 Task: In the  document Climateactionmeet.epub Insert the command  'Viewing'Email the file to   'softage.7@softage.net', with message attached Attention Needed: Please prioritize going through the email I've sent. and file type: HTML
Action: Mouse moved to (253, 354)
Screenshot: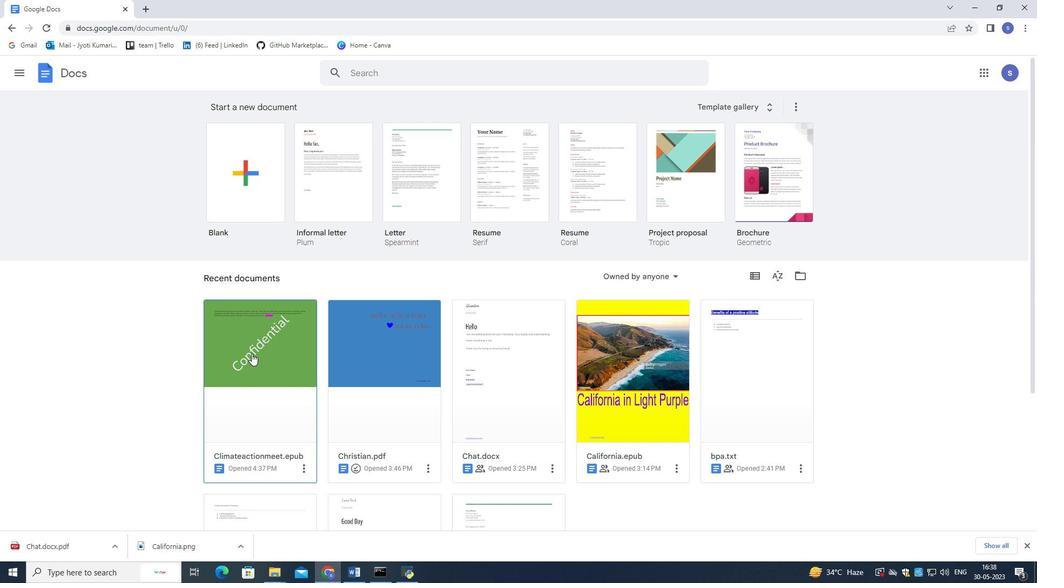 
Action: Mouse pressed left at (253, 354)
Screenshot: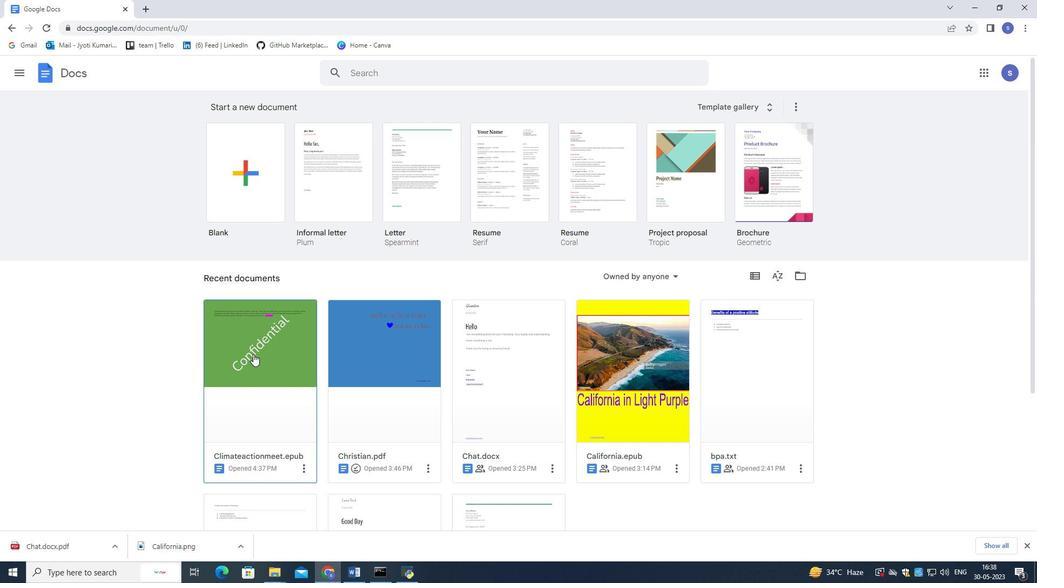 
Action: Mouse moved to (87, 81)
Screenshot: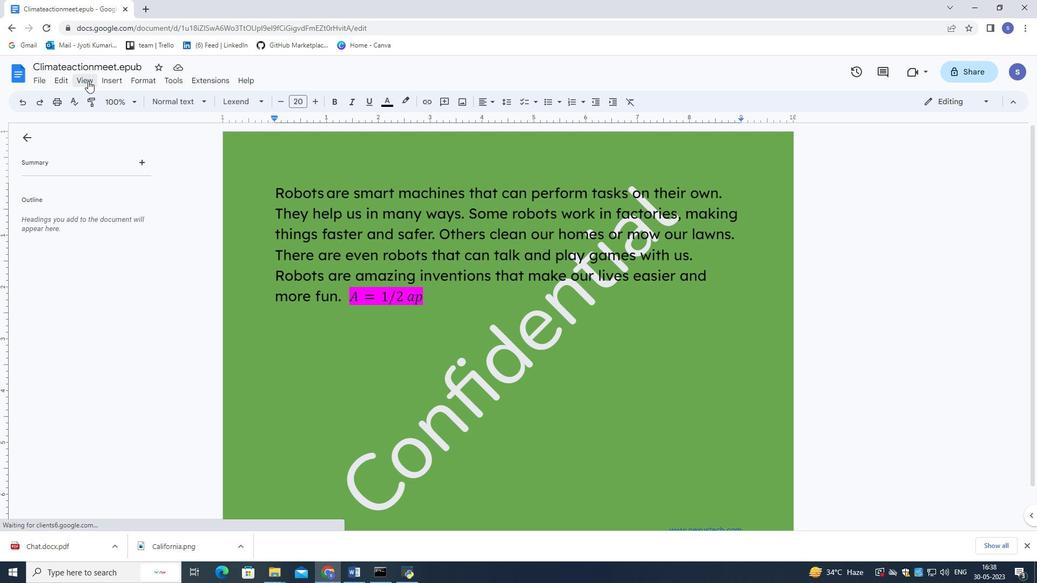 
Action: Mouse pressed left at (87, 81)
Screenshot: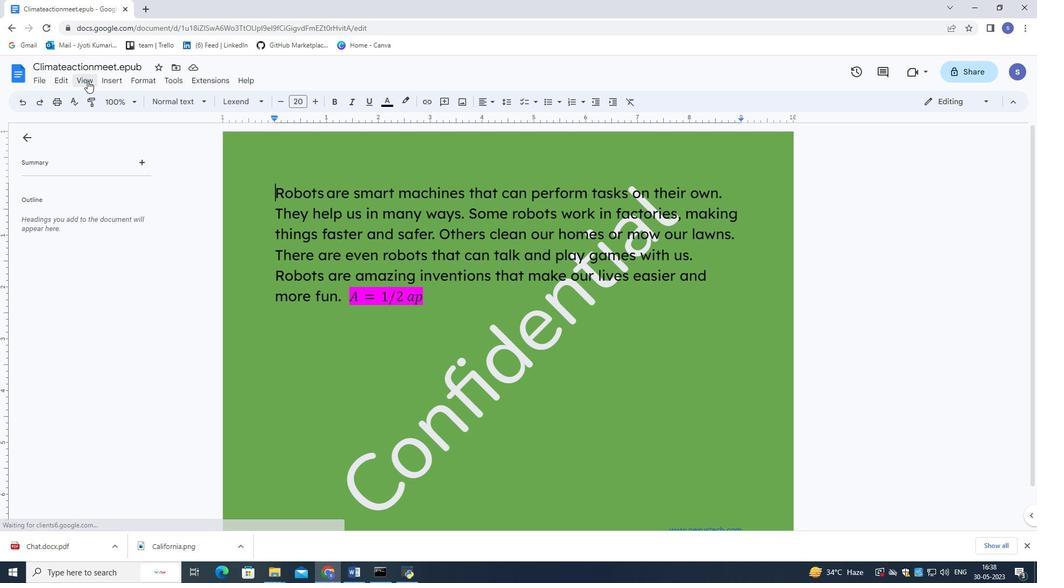 
Action: Mouse moved to (253, 179)
Screenshot: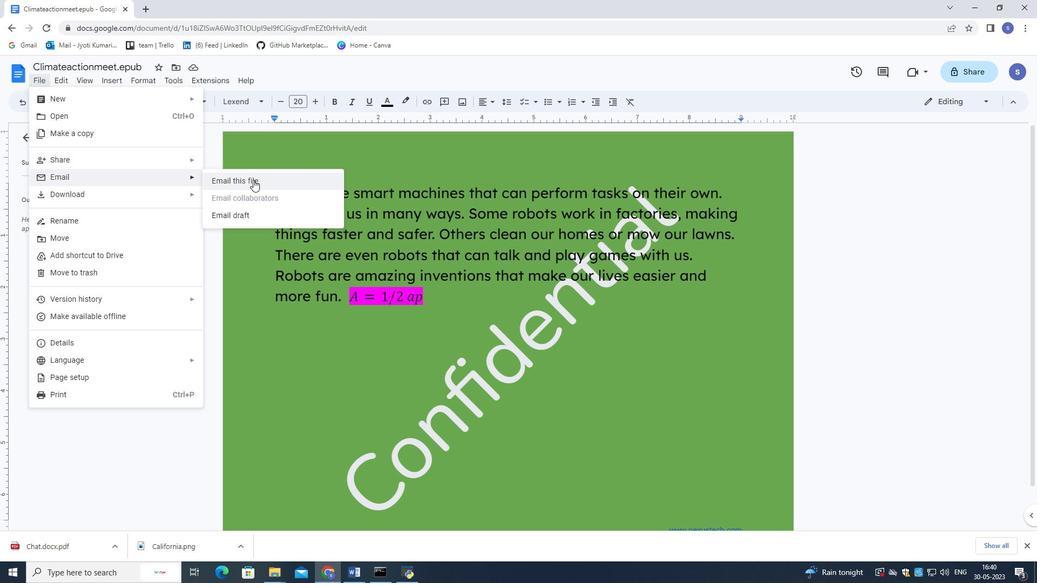 
Action: Mouse pressed left at (253, 179)
Screenshot: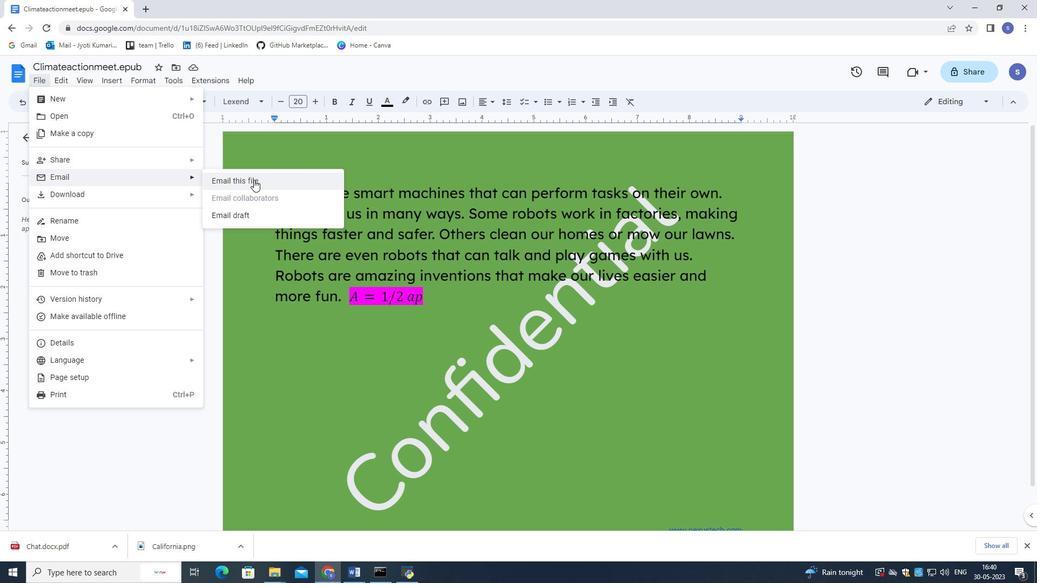 
Action: Mouse moved to (440, 230)
Screenshot: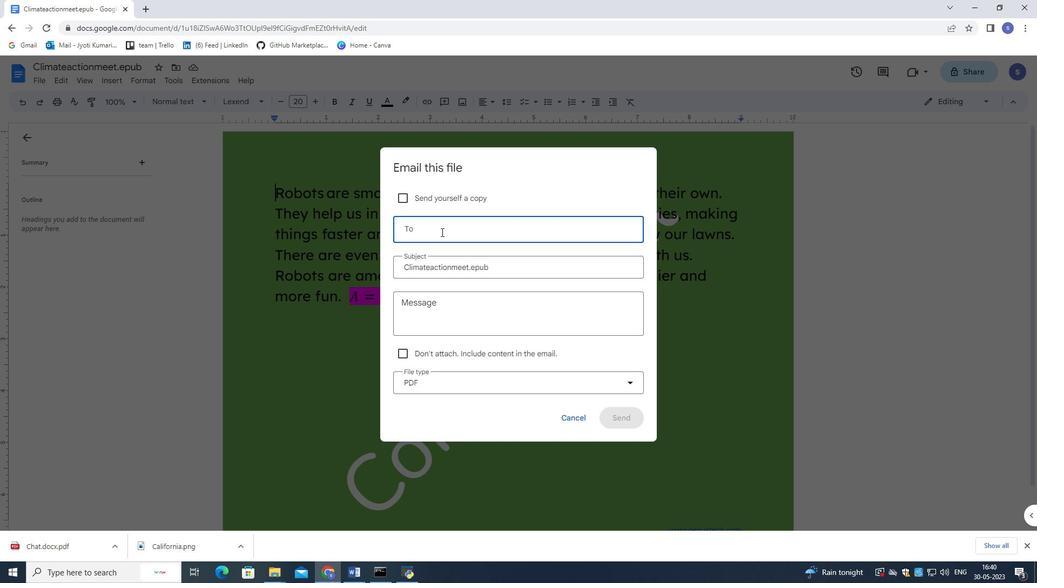 
Action: Key pressed softage.7<Key.shift>@softage.net
Screenshot: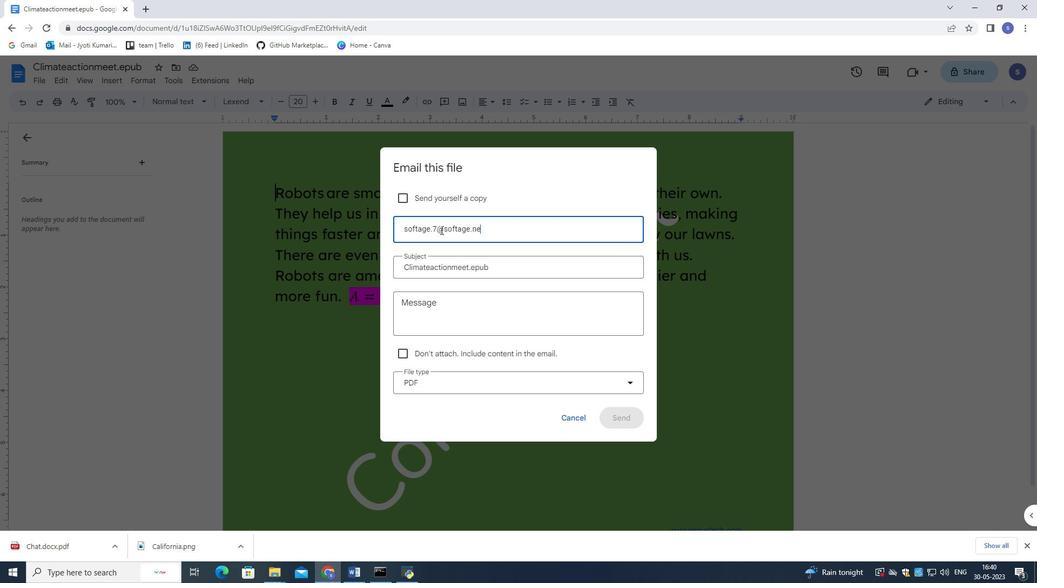 
Action: Mouse moved to (455, 267)
Screenshot: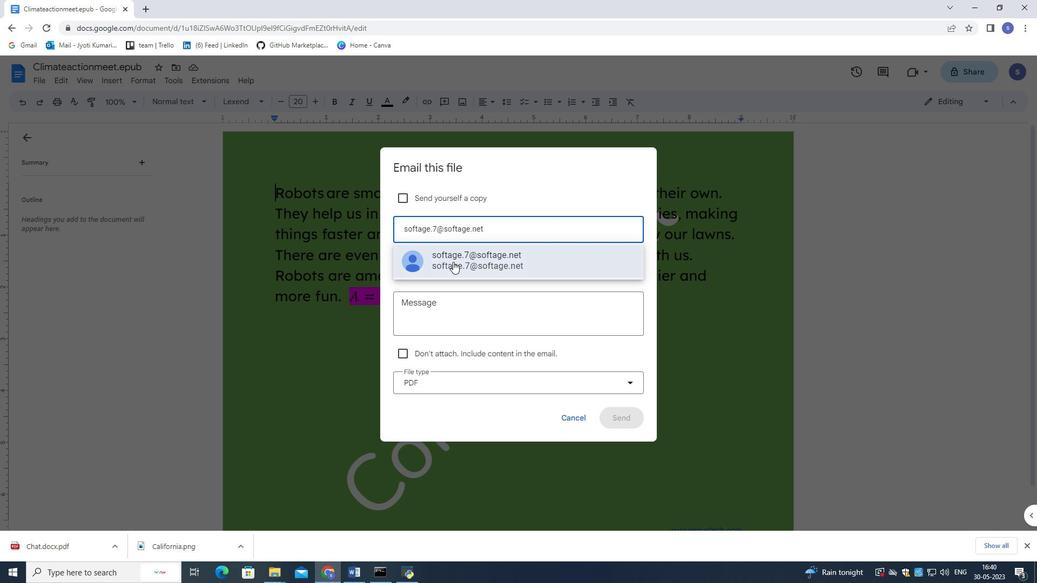 
Action: Mouse pressed left at (455, 267)
Screenshot: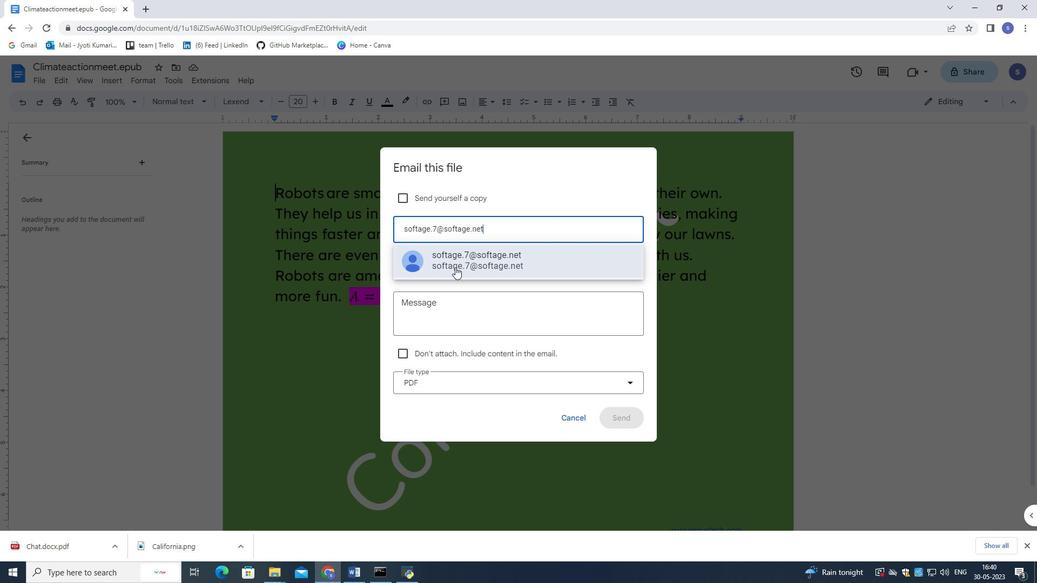 
Action: Mouse moved to (436, 306)
Screenshot: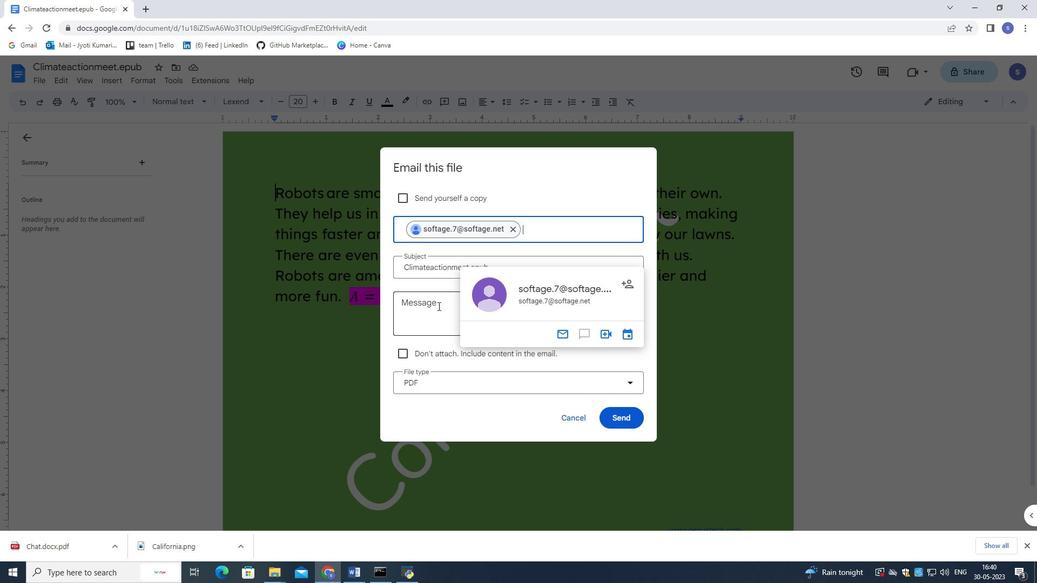 
Action: Mouse pressed left at (436, 306)
Screenshot: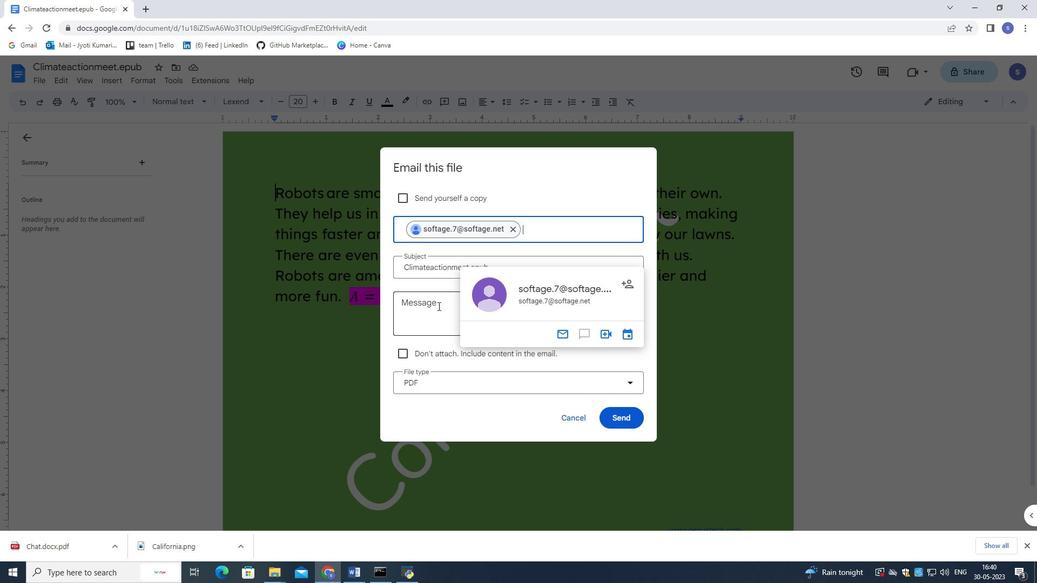 
Action: Mouse moved to (429, 305)
Screenshot: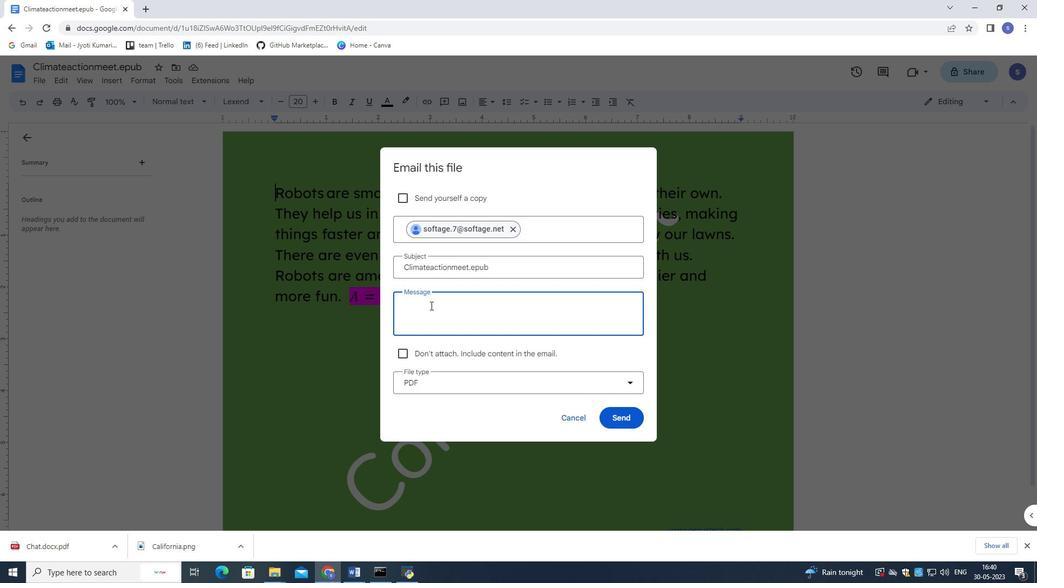
Action: Key pressed <Key.shift>A 795, 566)ttention<Key.space><Key.shift>Needed<Key.shift_r>:<Key.space><Key.shift>Please<Key.space><Key.shift>Prioritize<Key.space>going<Key.space>through<Key.space>the<Key.space>email<Key.space>i<Key.space>have<Key.space>sent.
Screenshot: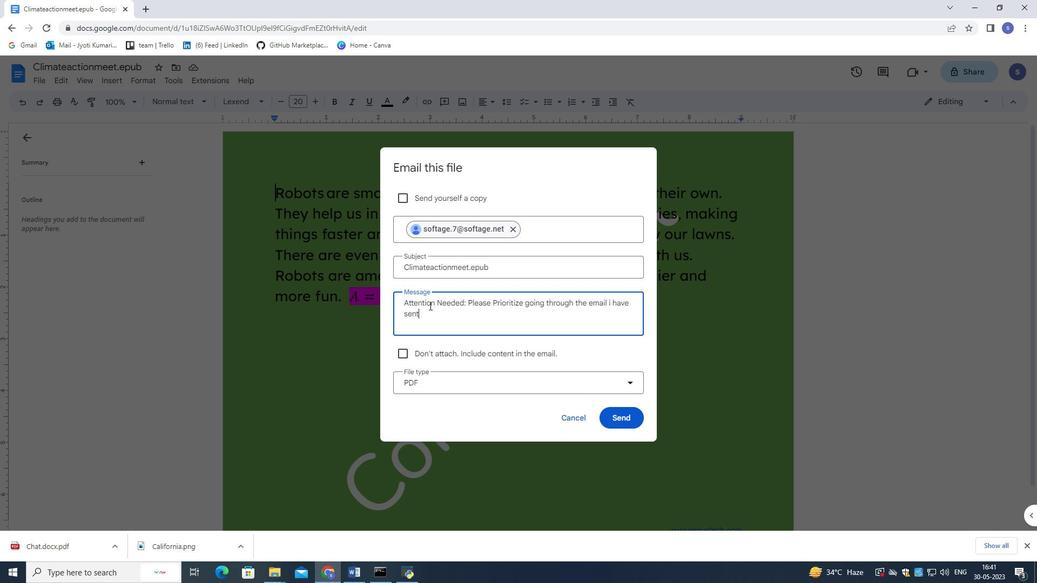 
Action: Mouse moved to (544, 393)
Screenshot: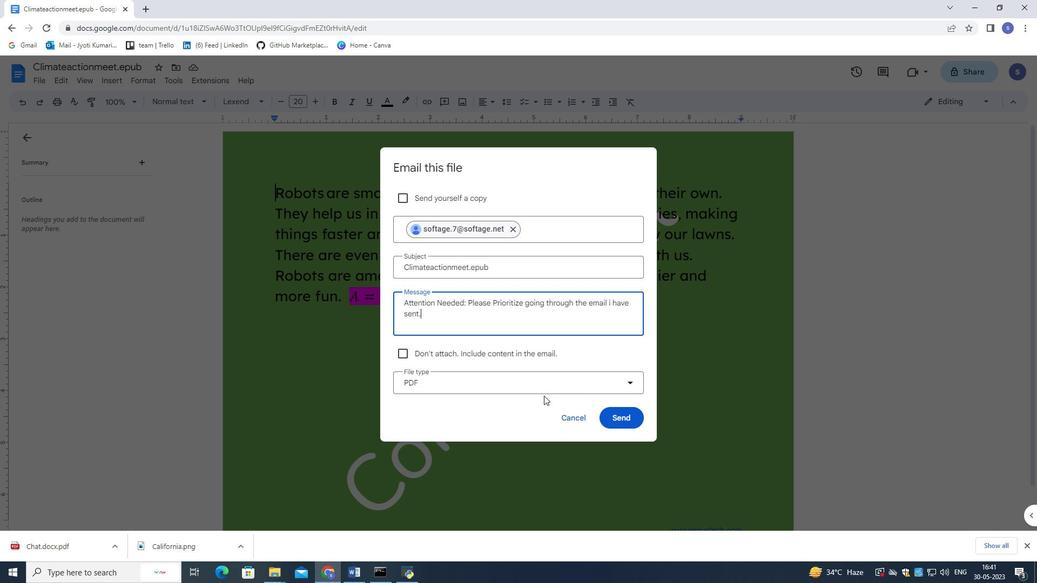 
Action: Mouse pressed left at (544, 393)
Screenshot: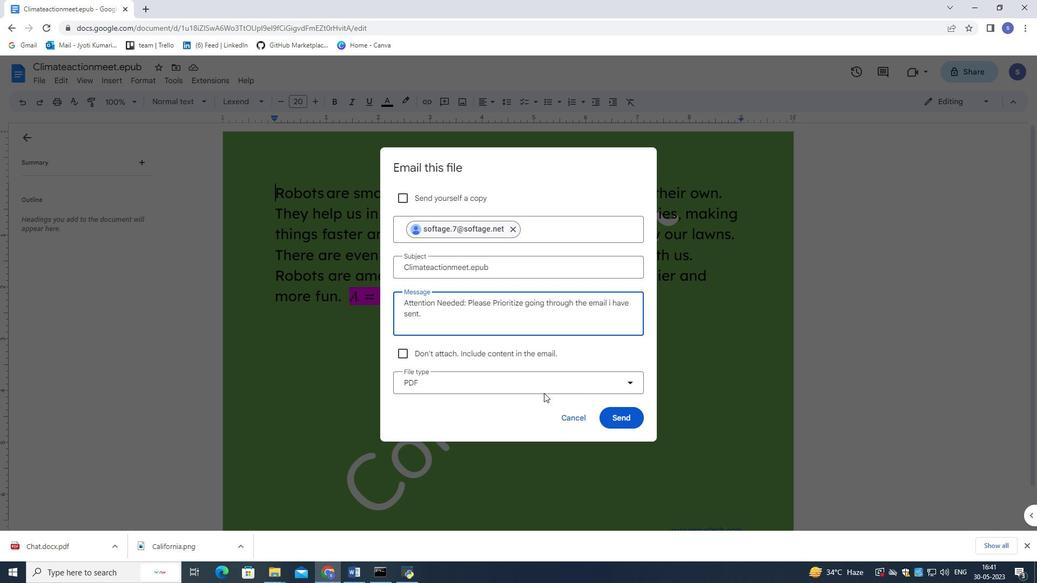 
Action: Mouse moved to (538, 453)
Screenshot: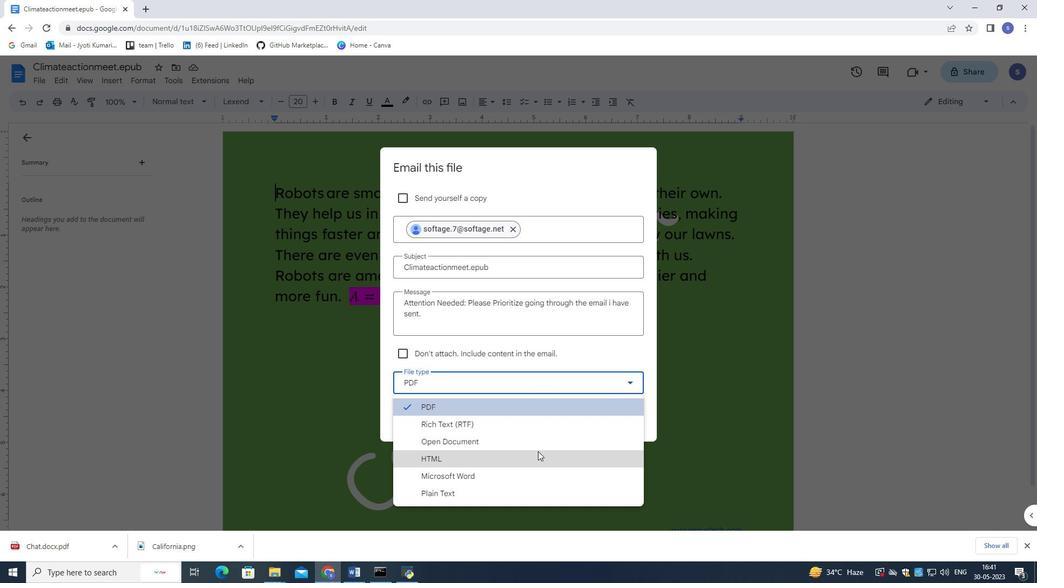 
Action: Mouse pressed left at (538, 453)
Screenshot: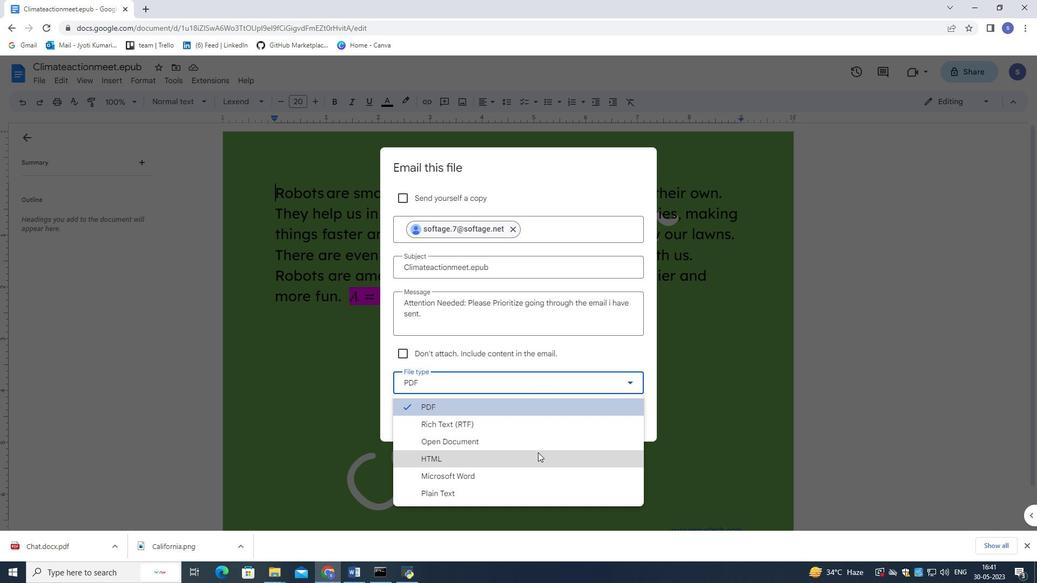 
Action: Mouse moved to (615, 418)
Screenshot: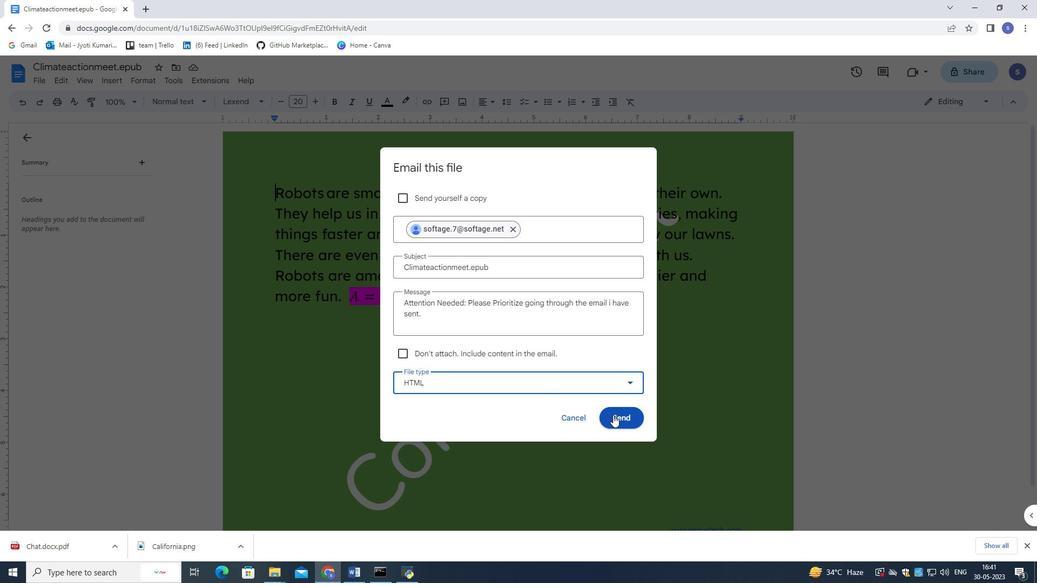 
Action: Mouse pressed left at (615, 418)
Screenshot: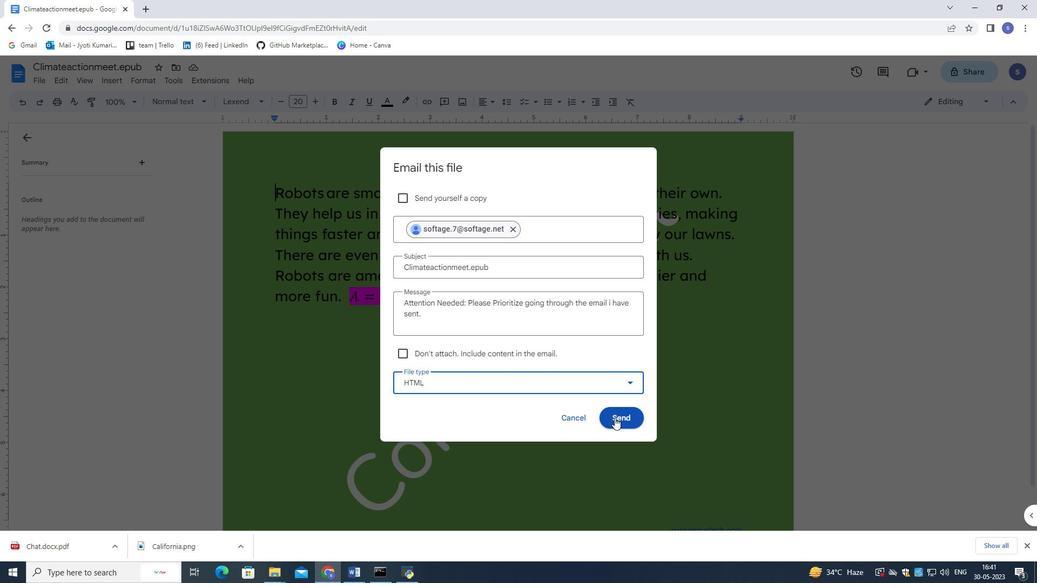 
Action: Mouse moved to (518, 350)
Screenshot: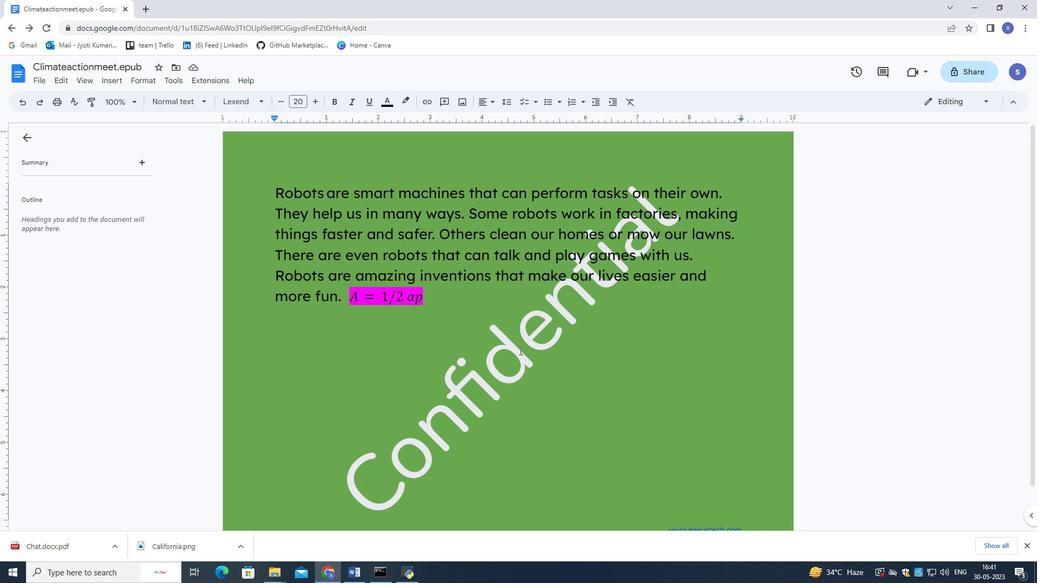 
Action: Mouse pressed left at (518, 350)
Screenshot: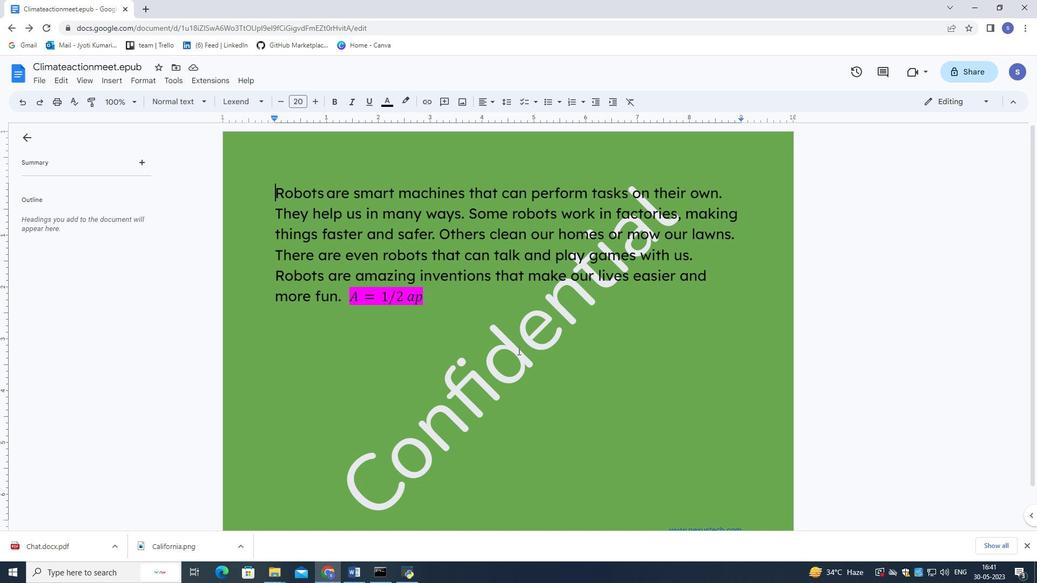 
Action: Mouse scrolled (518, 351) with delta (0, 0)
Screenshot: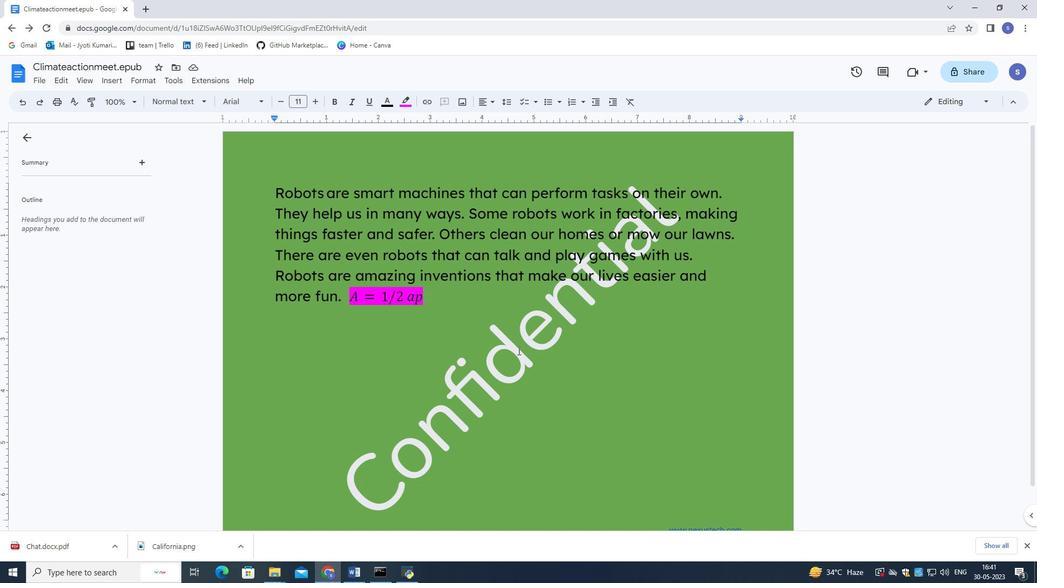 
Action: Mouse scrolled (518, 351) with delta (0, 0)
Screenshot: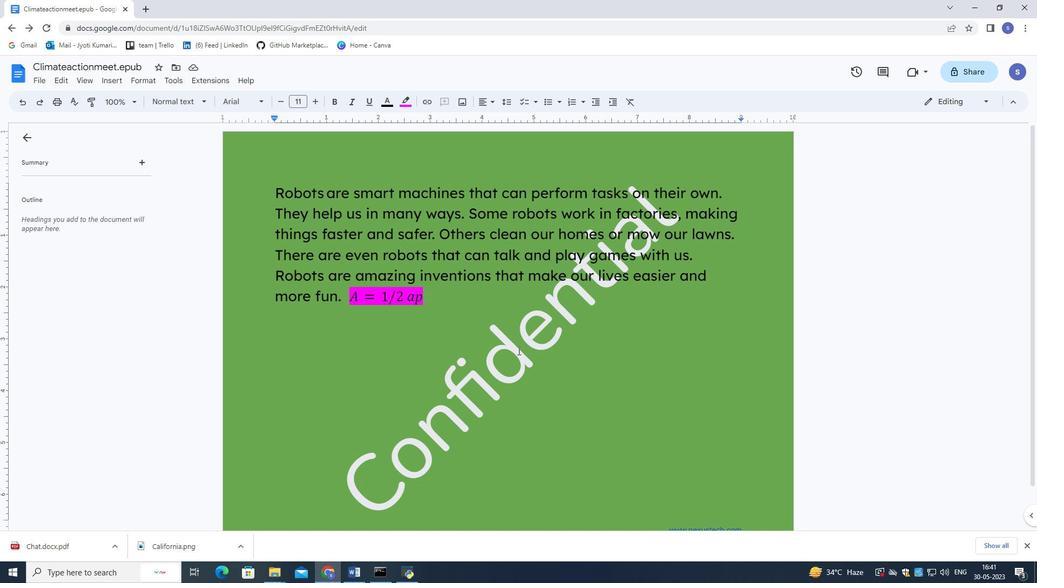 
Action: Mouse scrolled (518, 350) with delta (0, 0)
Screenshot: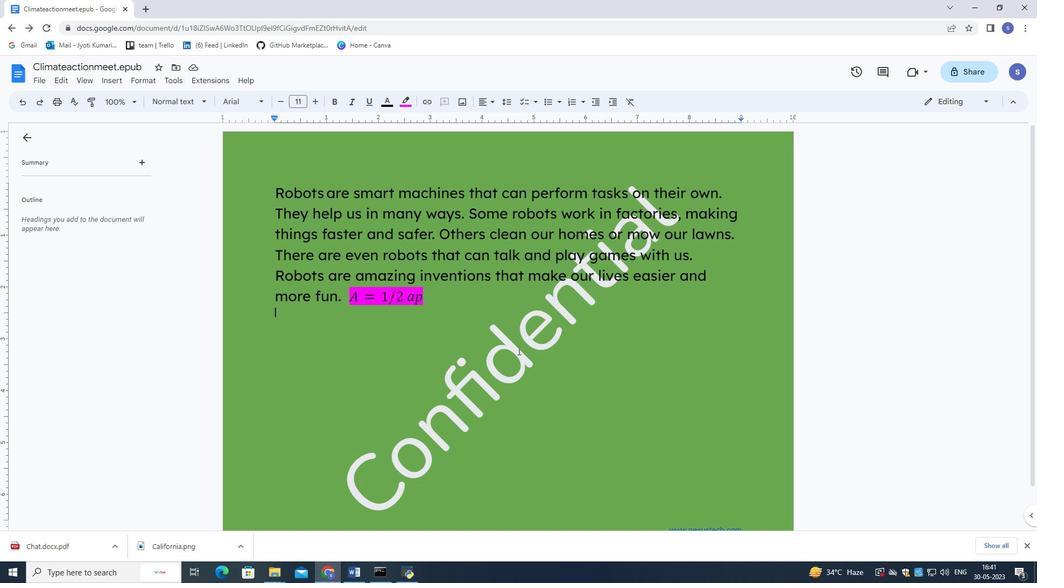 
Action: Mouse scrolled (518, 350) with delta (0, 0)
Screenshot: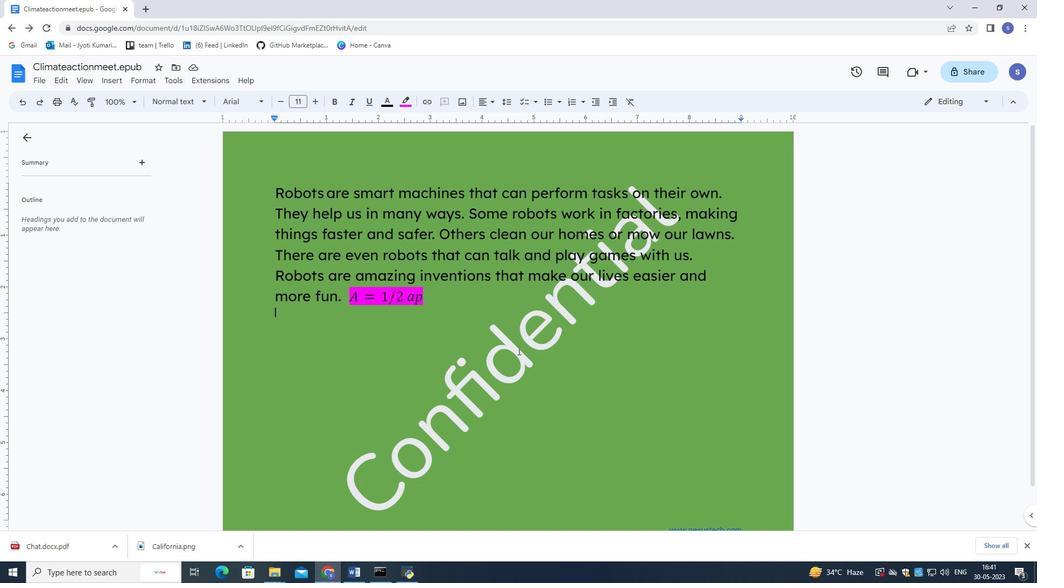 
Action: Mouse scrolled (518, 350) with delta (0, 0)
Screenshot: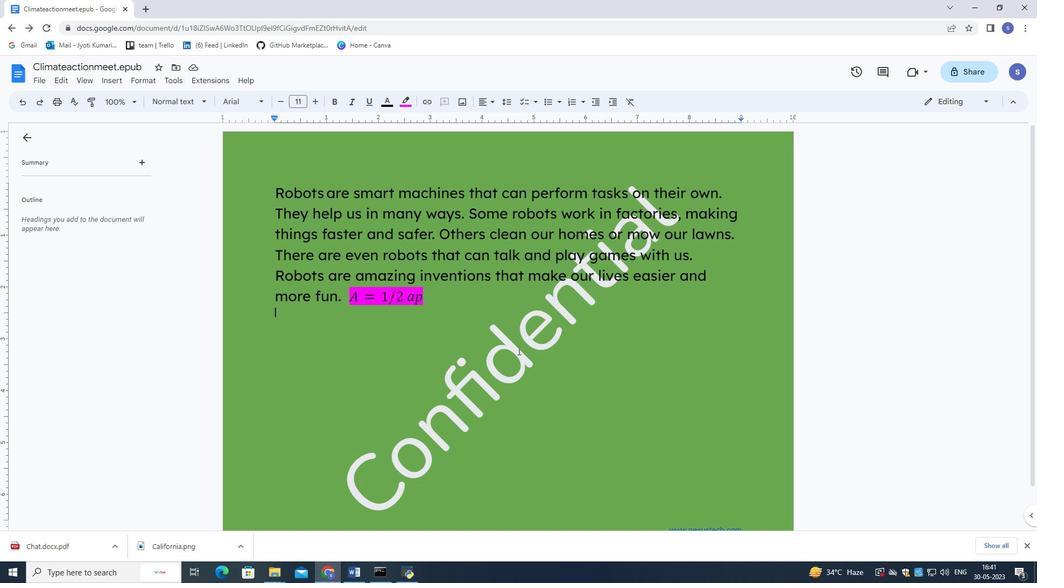 
Action: Mouse scrolled (518, 351) with delta (0, 0)
Screenshot: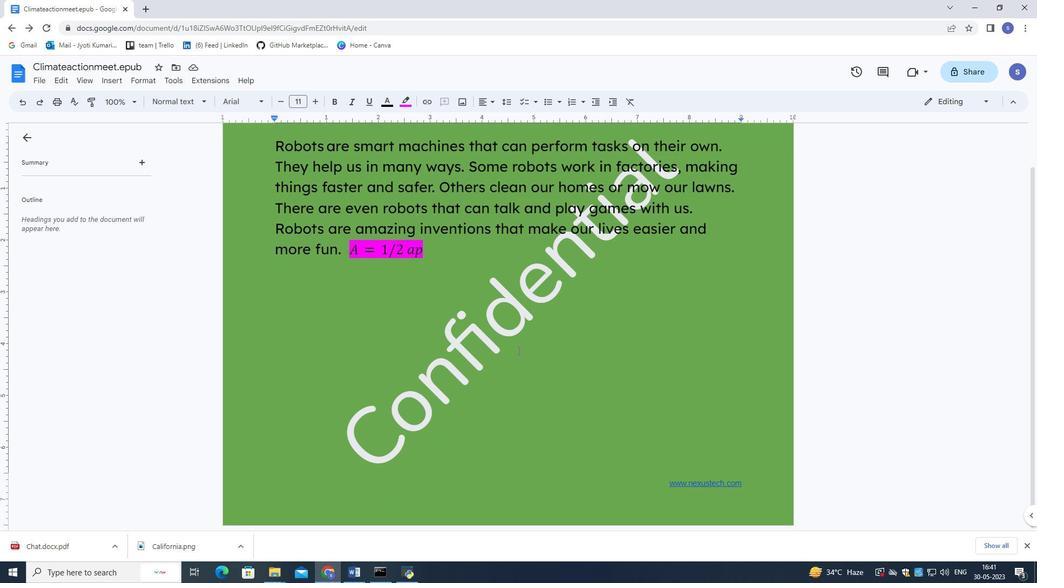 
Action: Mouse scrolled (518, 351) with delta (0, 0)
Screenshot: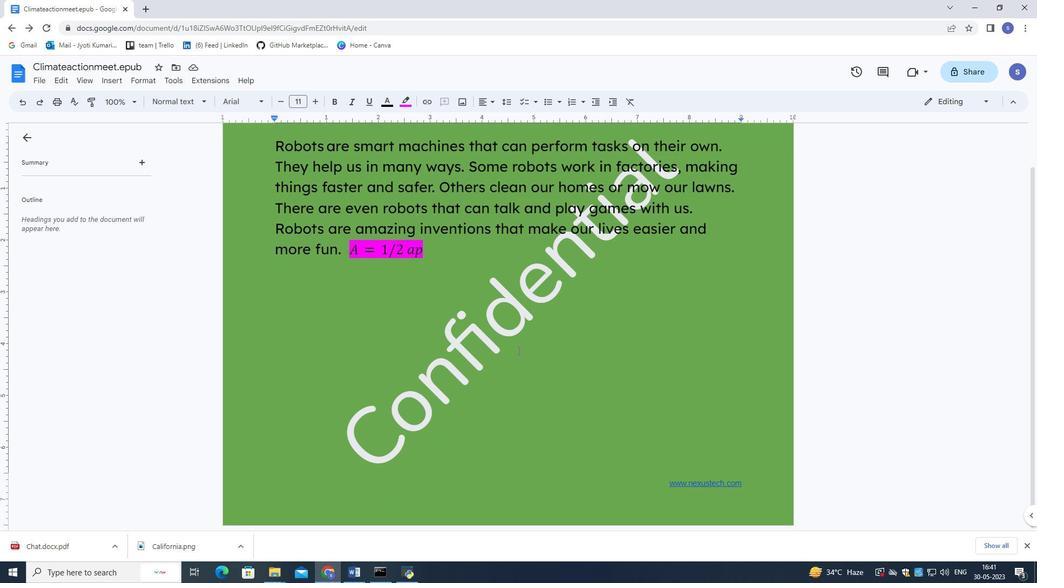 
Action: Mouse scrolled (518, 351) with delta (0, 0)
Screenshot: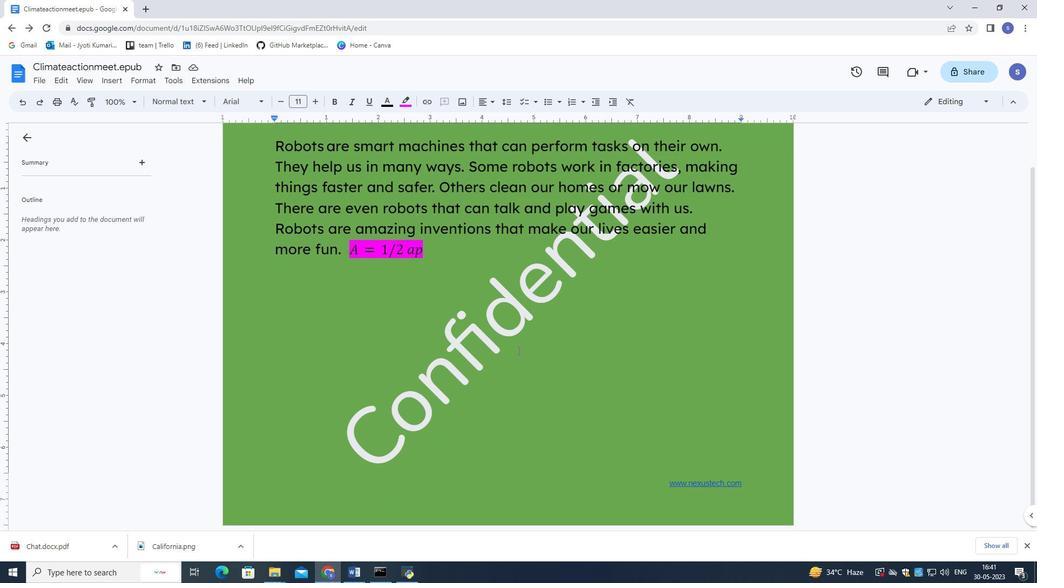 
Action: Mouse moved to (518, 350)
Screenshot: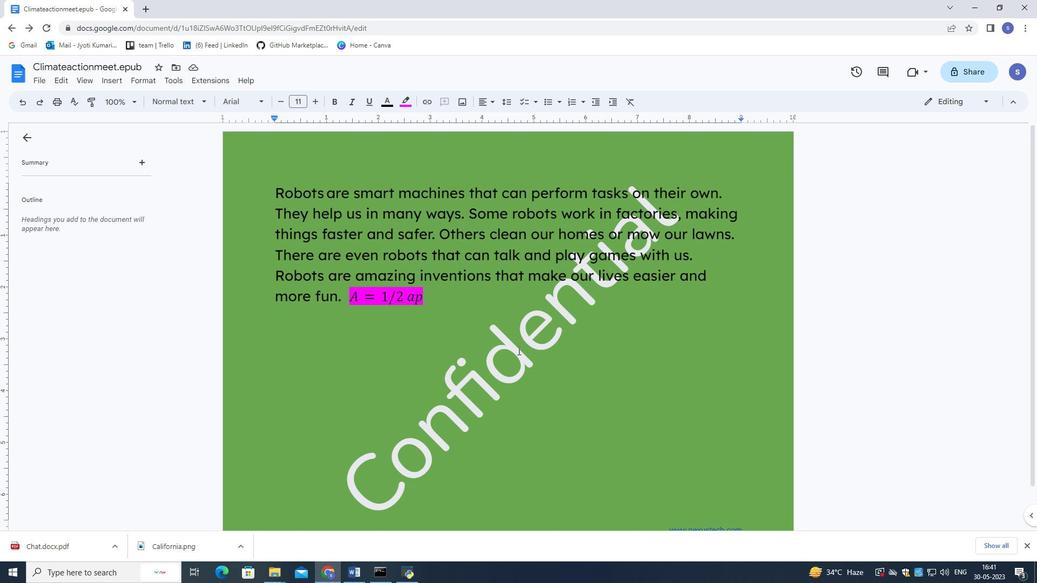
